 Task: Create List Articles in Board Social Media Management to Workspace Business Process Management. Create List Blog Posts in Board Video Marketing to Workspace Business Process Management. Create List Newsletters in Board Customer Retention Strategy and Program Development to Workspace Business Process Management
Action: Mouse moved to (83, 333)
Screenshot: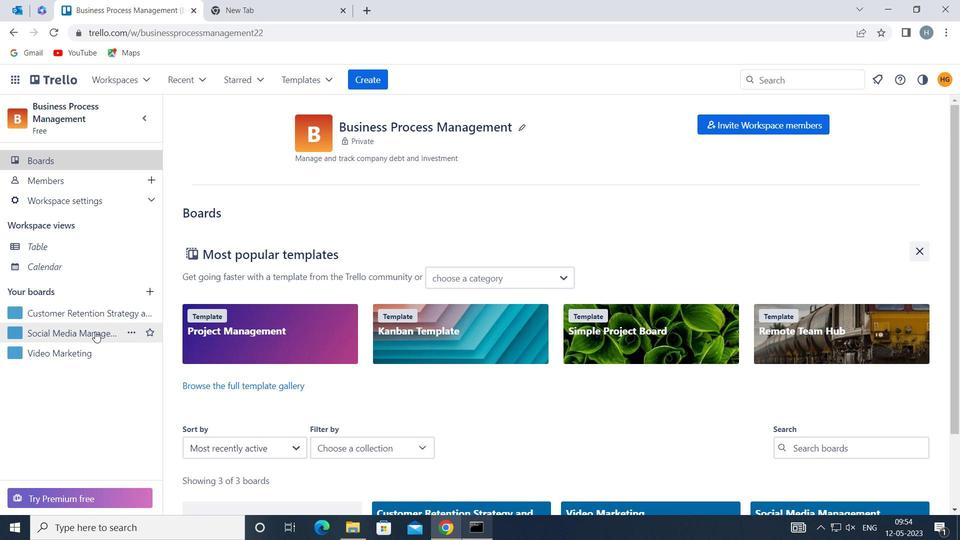 
Action: Mouse pressed left at (83, 333)
Screenshot: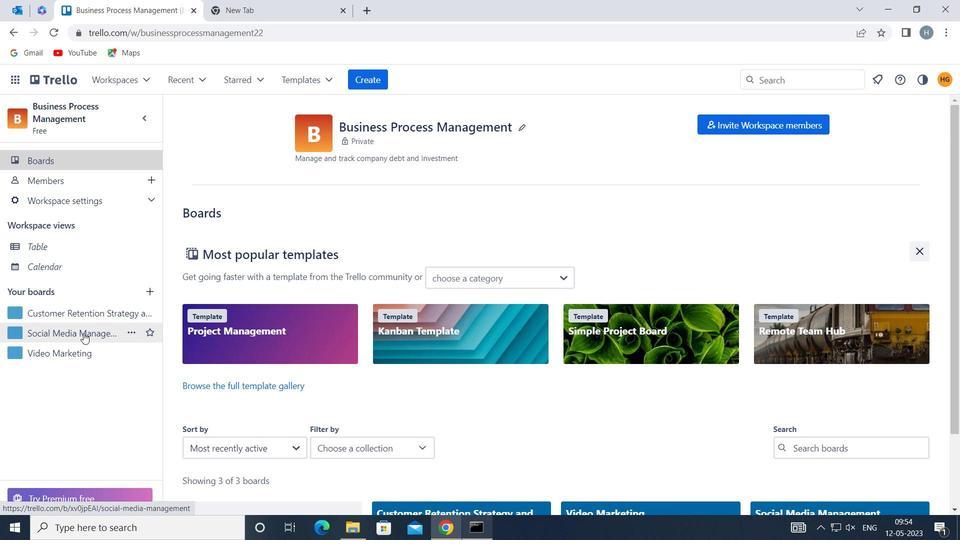 
Action: Mouse moved to (590, 157)
Screenshot: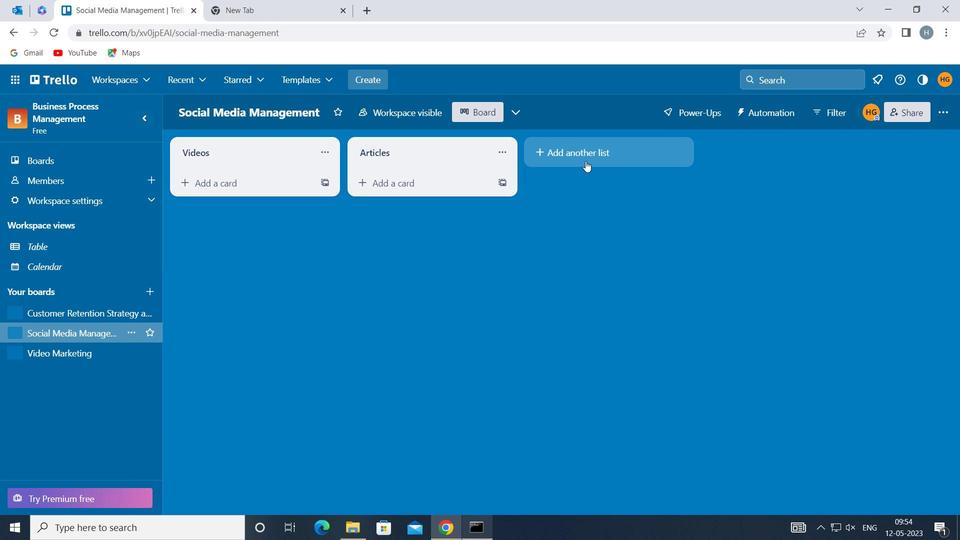 
Action: Mouse pressed left at (590, 157)
Screenshot: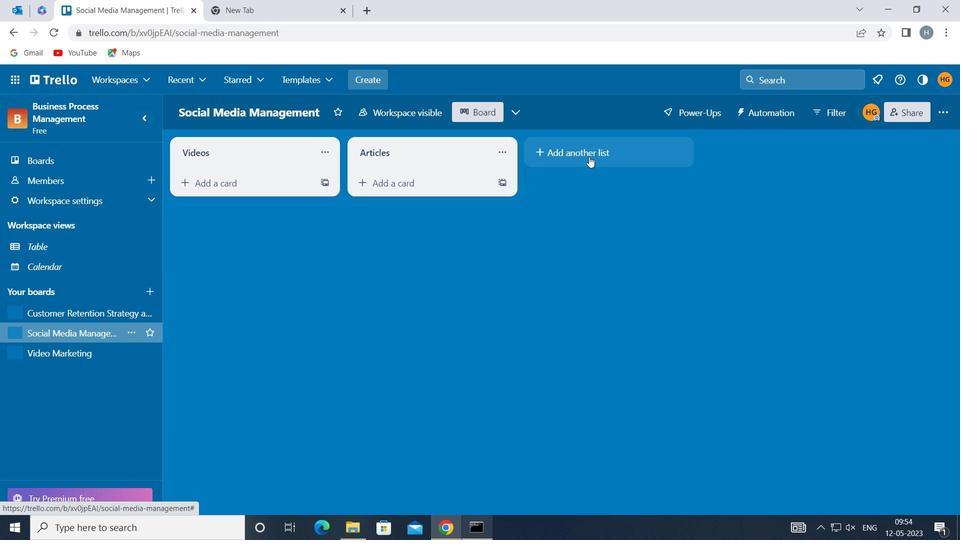 
Action: Key pressed <Key.shift>NEWSLETTERS
Screenshot: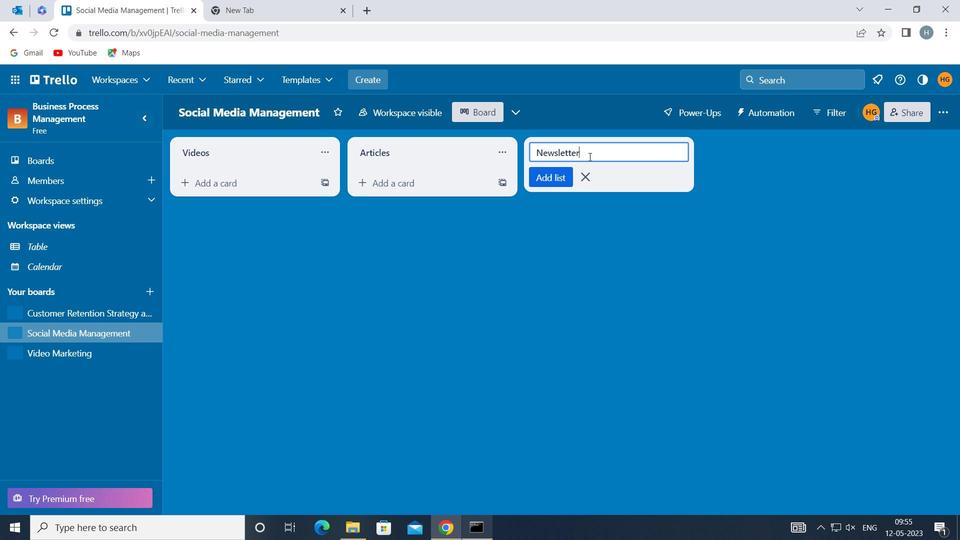 
Action: Mouse moved to (546, 181)
Screenshot: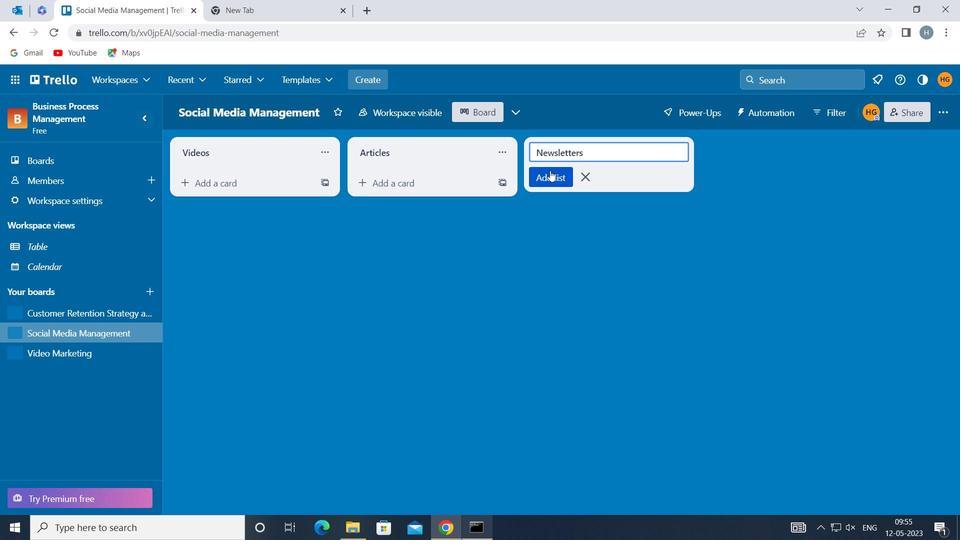 
Action: Mouse pressed left at (546, 181)
Screenshot: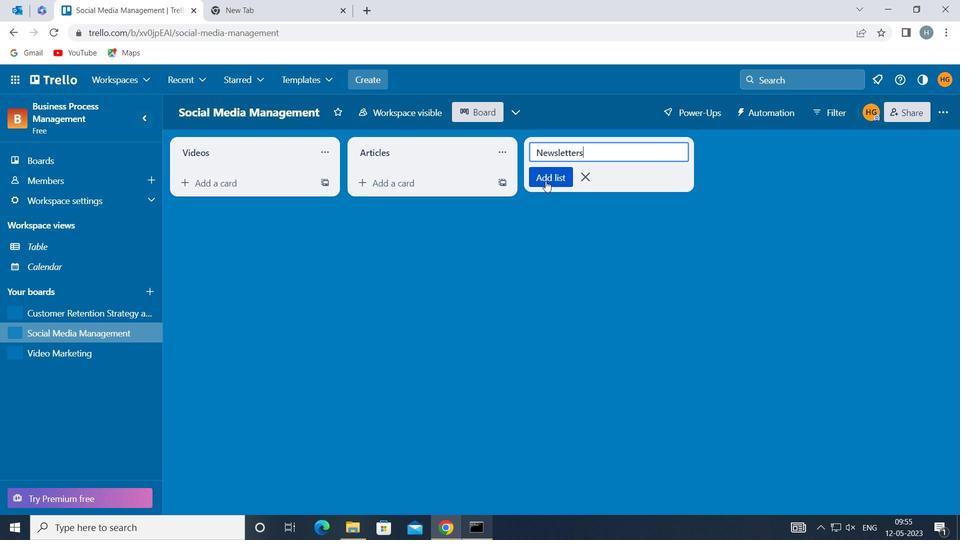 
Action: Mouse moved to (471, 293)
Screenshot: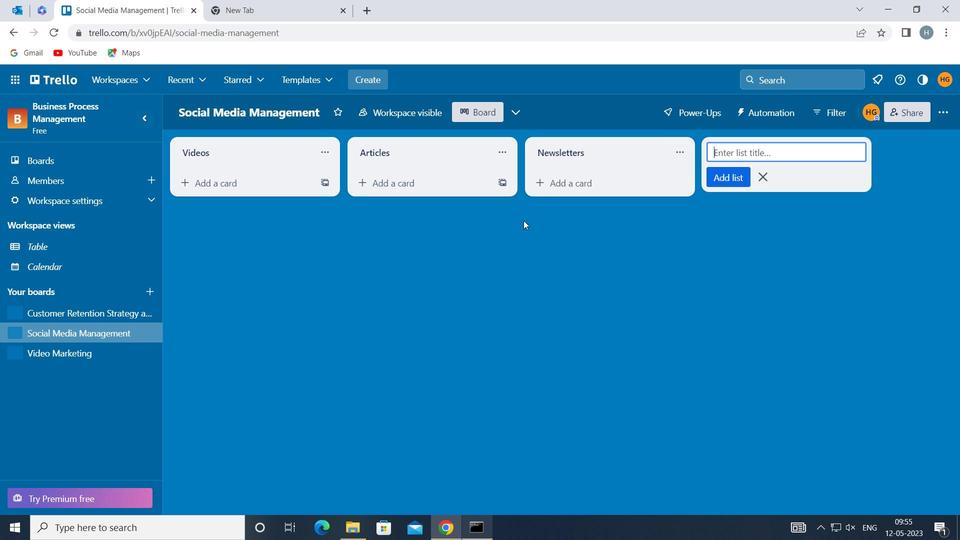
Action: Mouse pressed left at (471, 293)
Screenshot: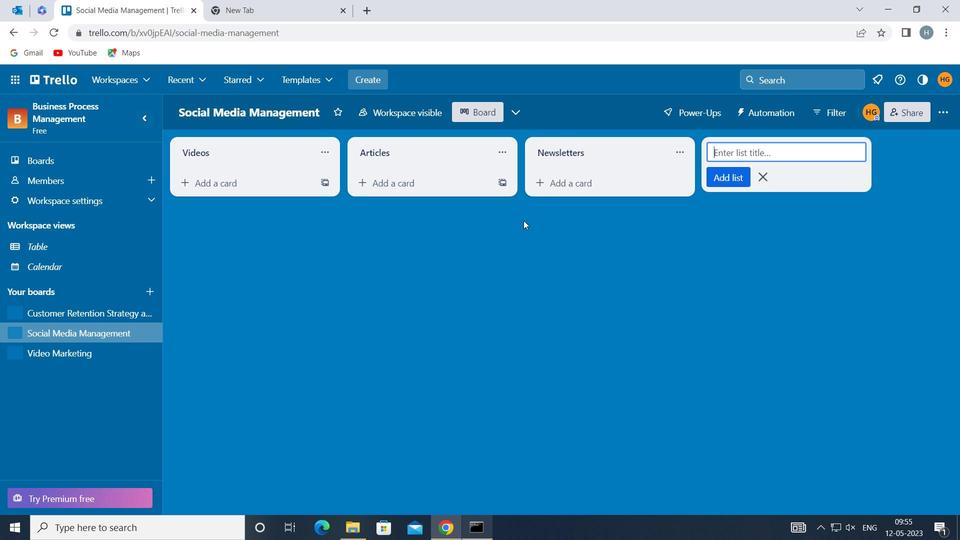 
Action: Mouse moved to (47, 360)
Screenshot: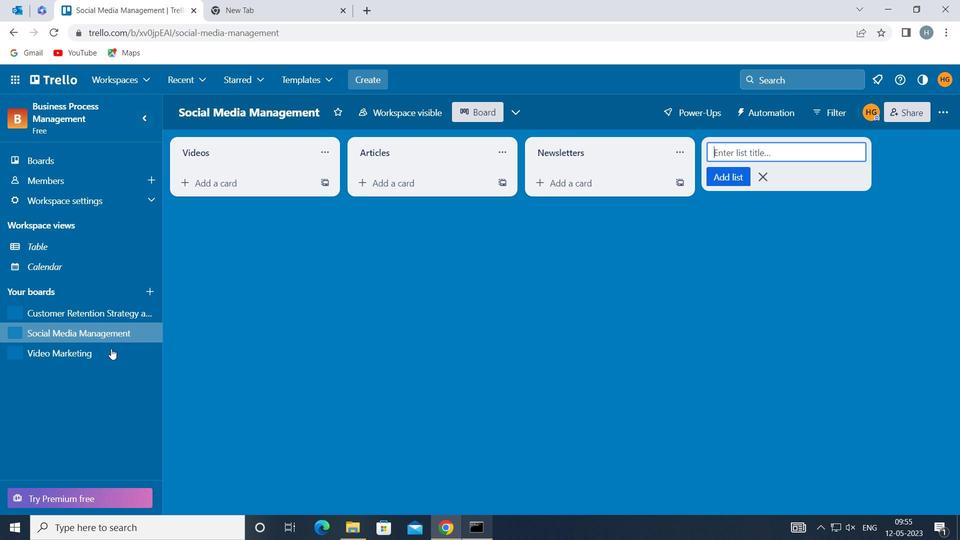 
Action: Mouse pressed left at (47, 360)
Screenshot: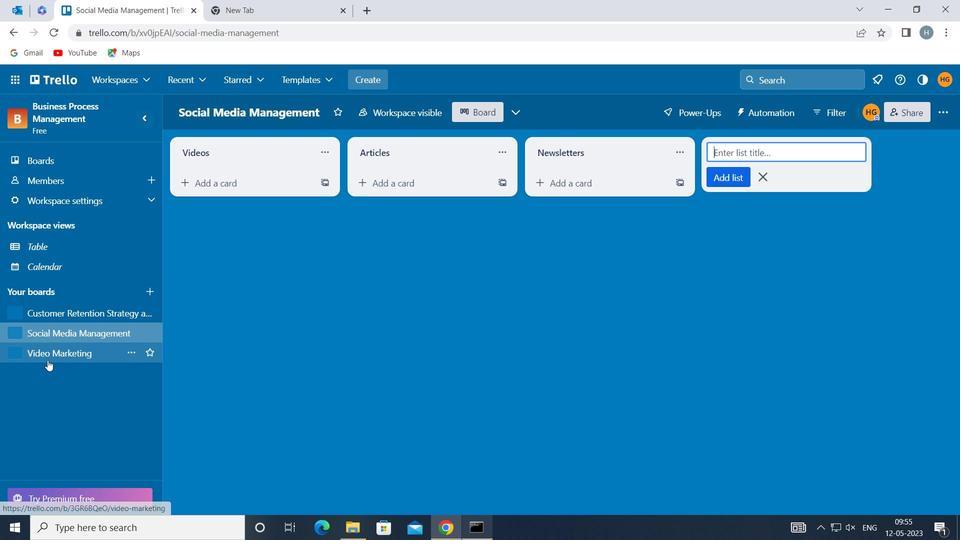 
Action: Mouse moved to (596, 150)
Screenshot: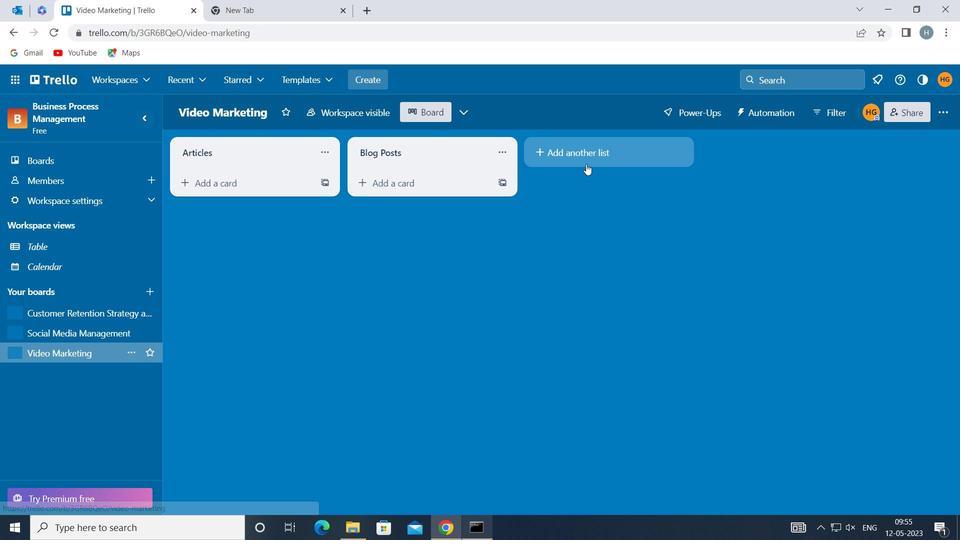 
Action: Mouse pressed left at (596, 150)
Screenshot: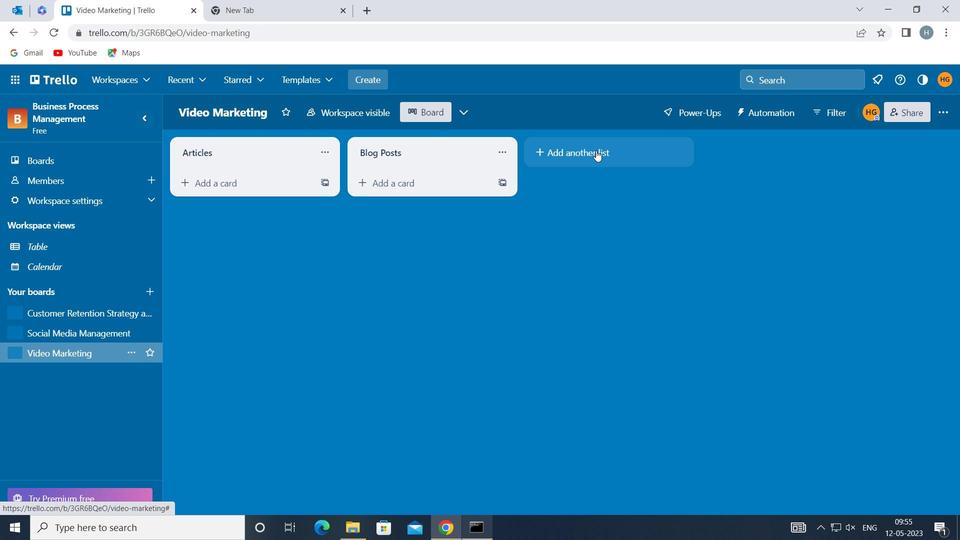 
Action: Key pressed <Key.shift>PRESS<Key.space><Key.shift>RELEASES
Screenshot: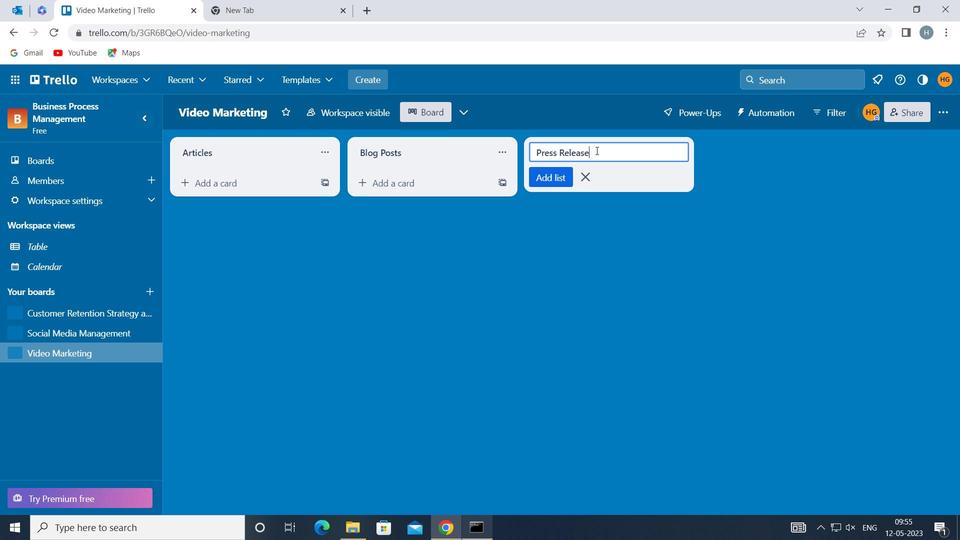 
Action: Mouse moved to (558, 174)
Screenshot: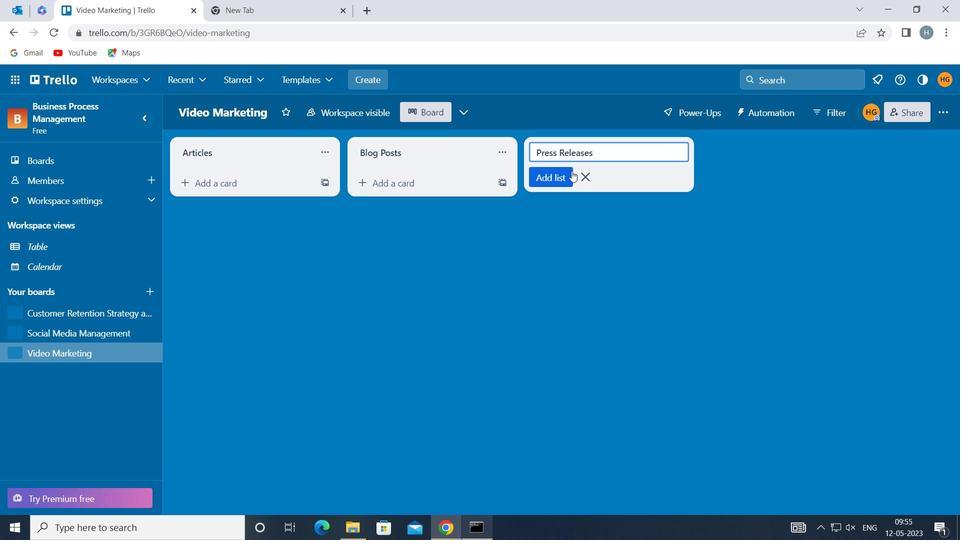 
Action: Mouse pressed left at (558, 174)
Screenshot: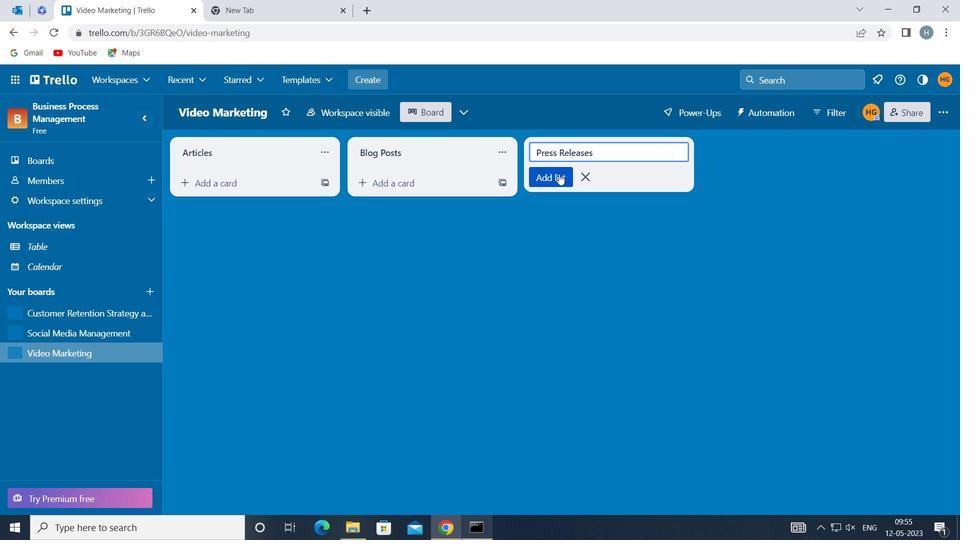 
Action: Mouse moved to (491, 261)
Screenshot: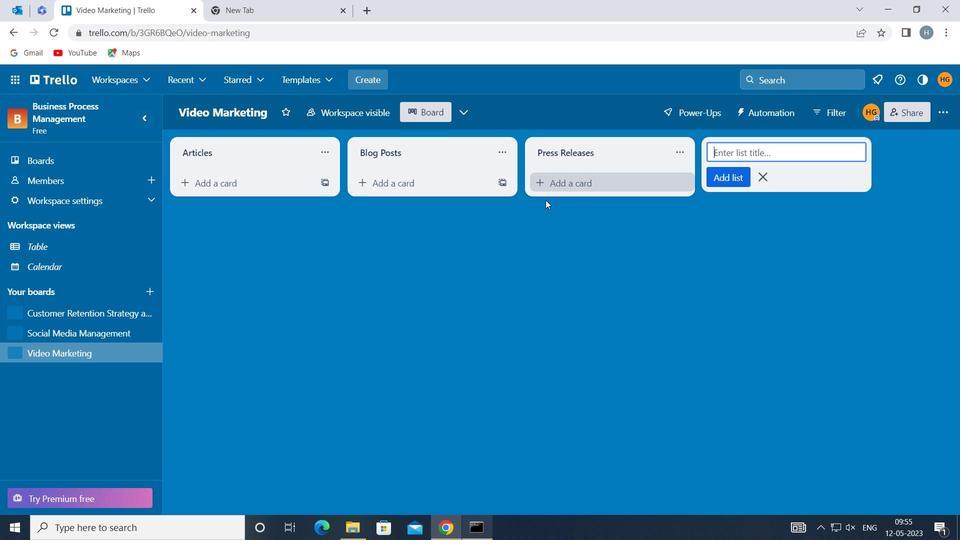 
Action: Mouse pressed left at (491, 261)
Screenshot: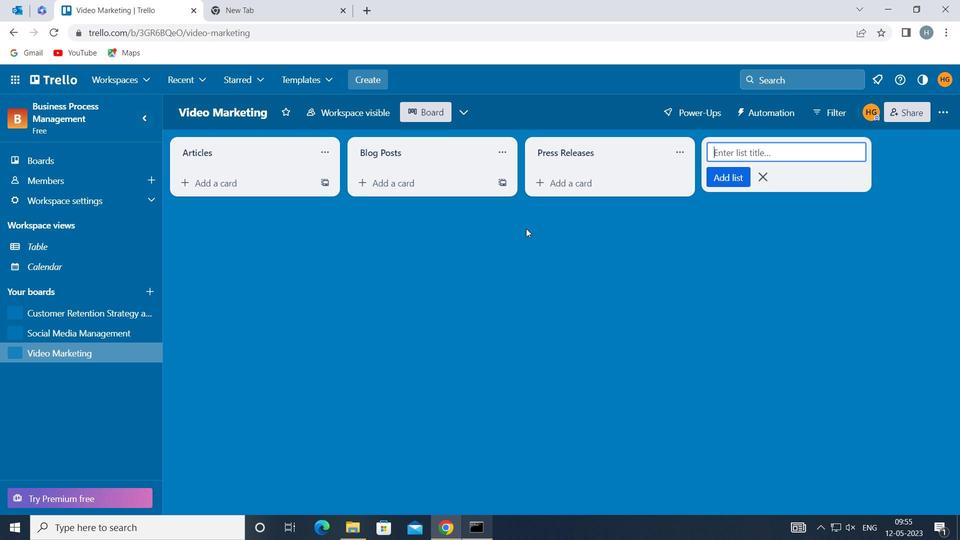 
Action: Mouse moved to (83, 311)
Screenshot: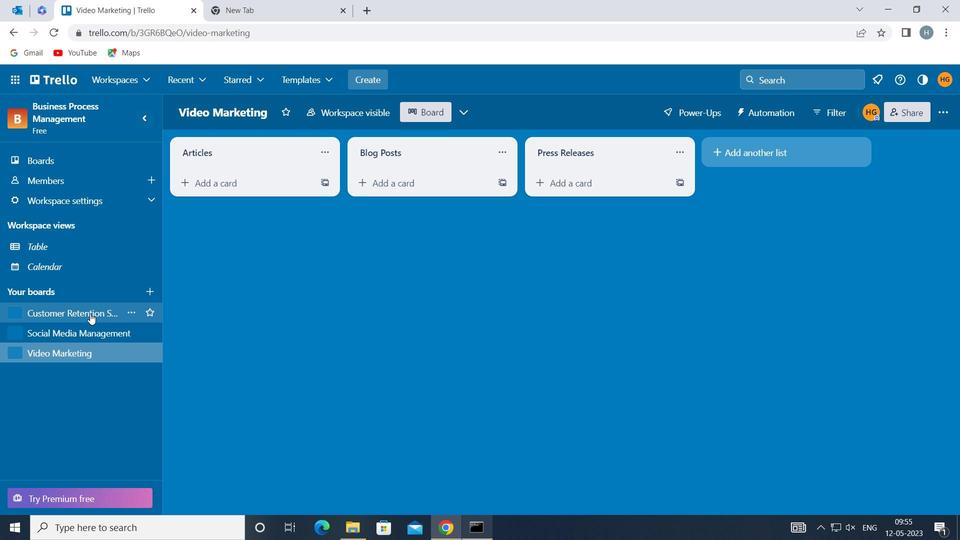 
Action: Mouse pressed left at (83, 311)
Screenshot: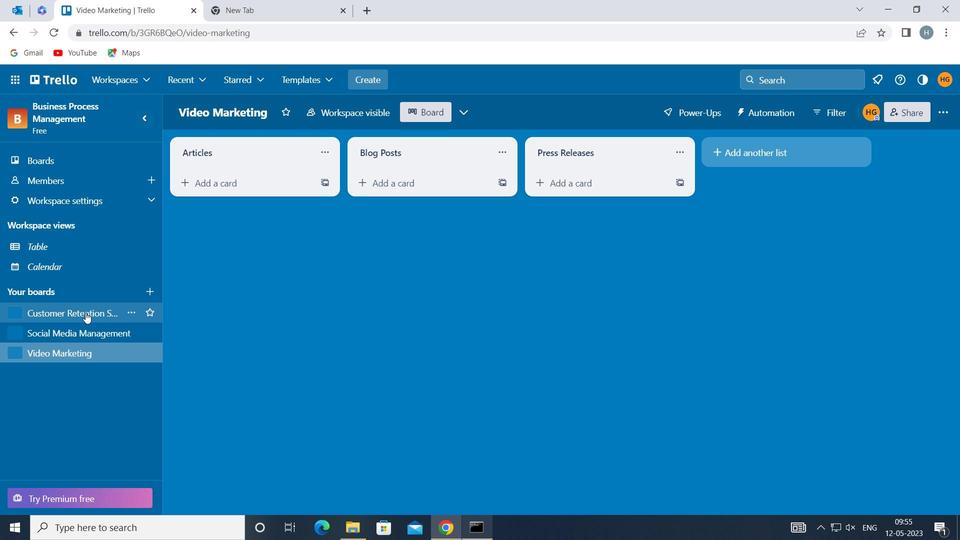 
Action: Mouse moved to (603, 148)
Screenshot: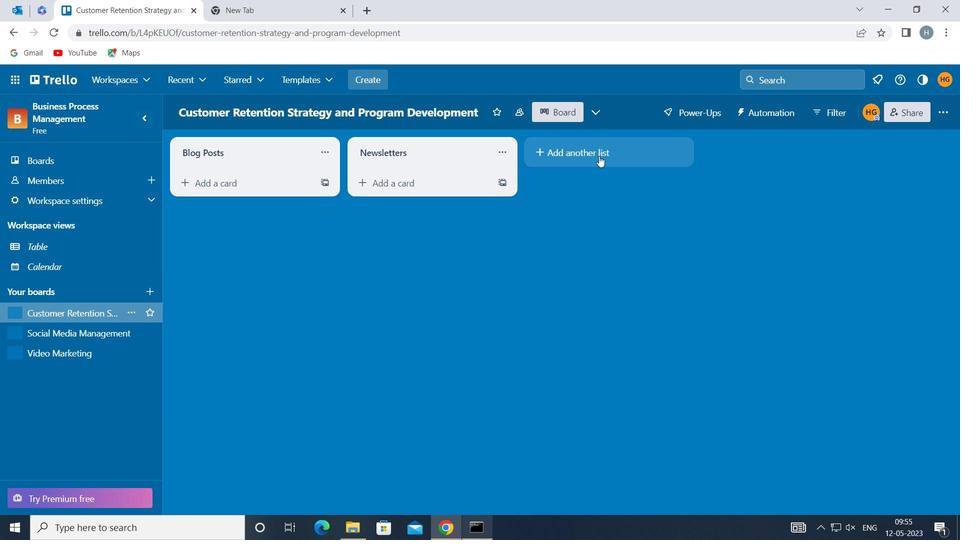 
Action: Mouse pressed left at (603, 148)
Screenshot: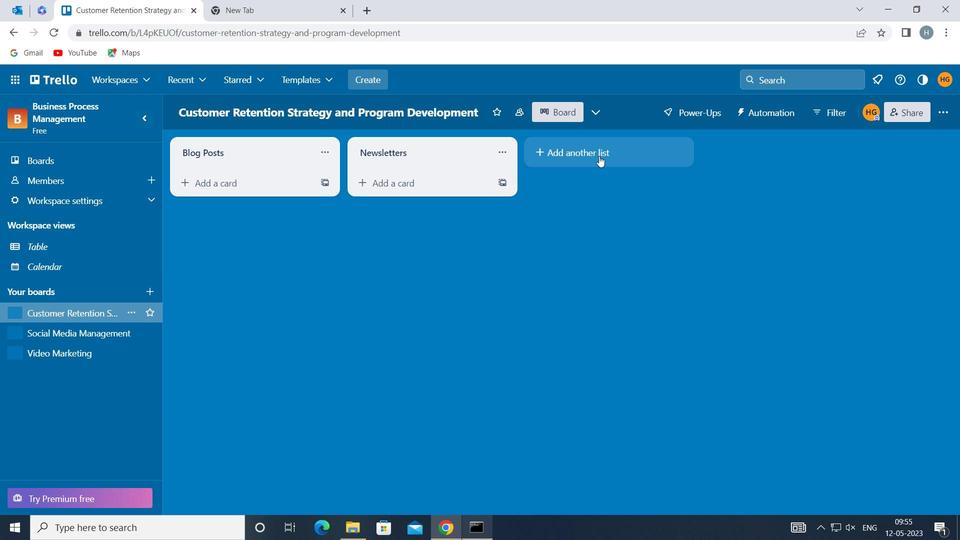 
Action: Mouse moved to (603, 150)
Screenshot: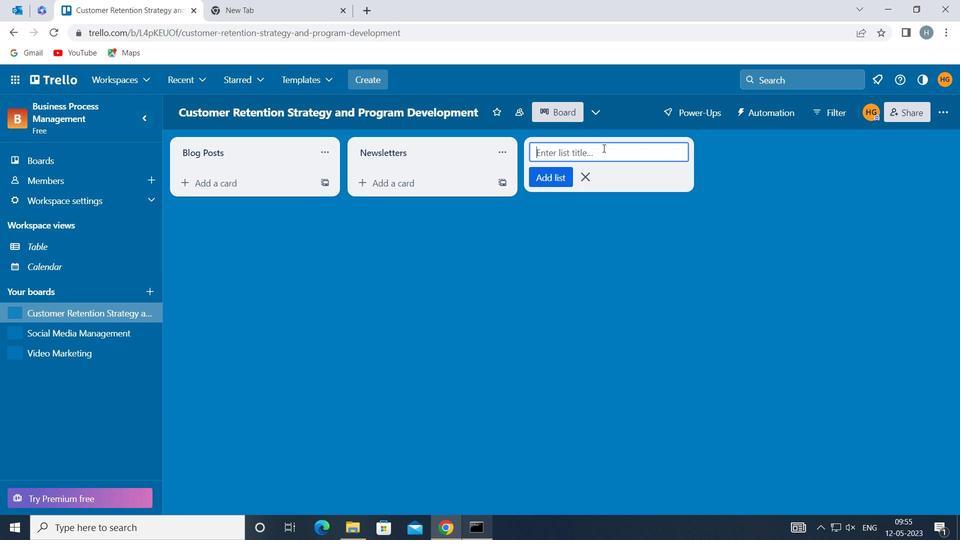 
Action: Mouse pressed left at (603, 150)
Screenshot: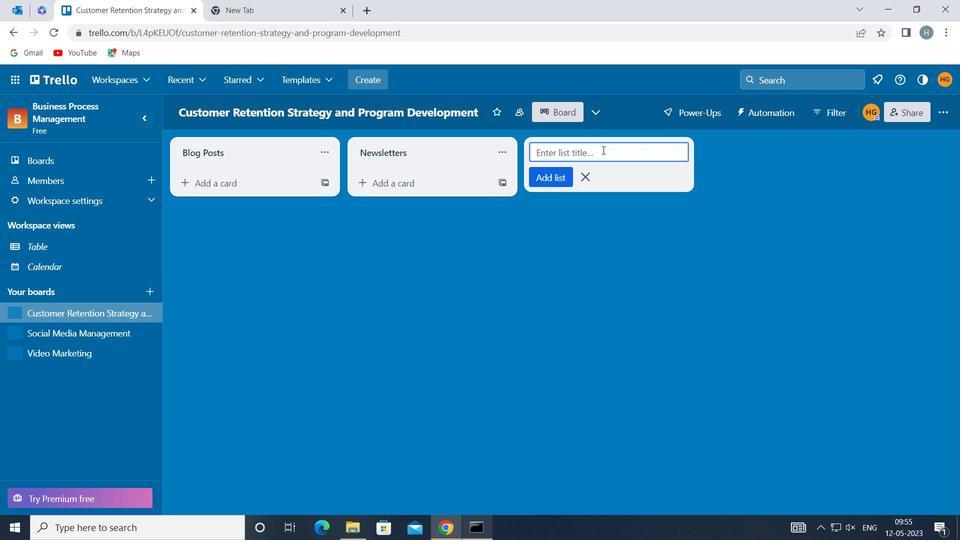 
Action: Key pressed <Key.shift>SOCIAL<Key.space><Key.shift>MEDIA
Screenshot: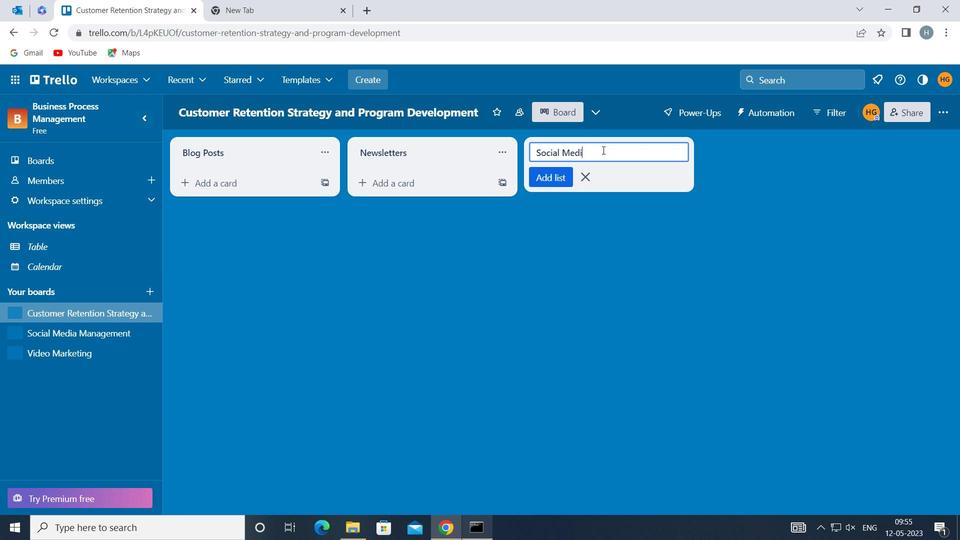 
Action: Mouse moved to (555, 174)
Screenshot: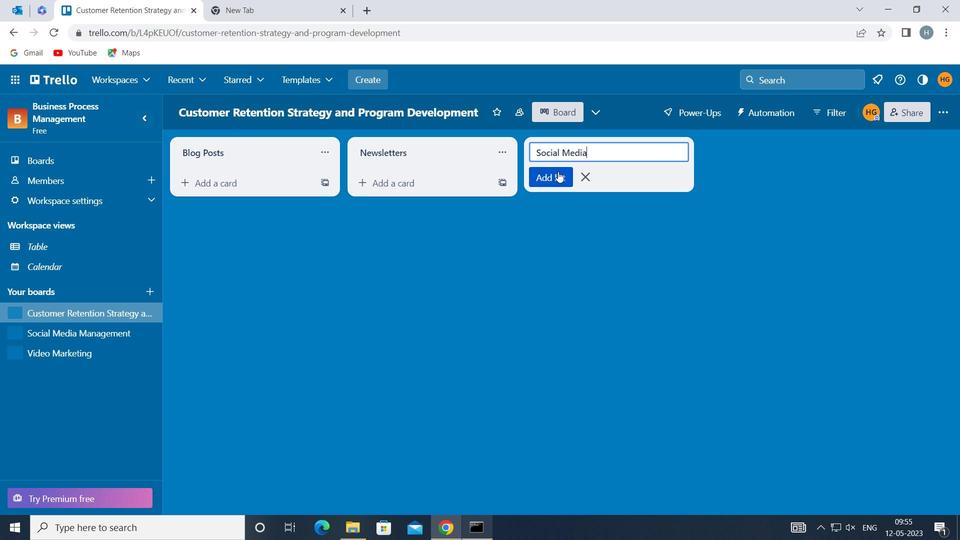 
Action: Mouse pressed left at (555, 174)
Screenshot: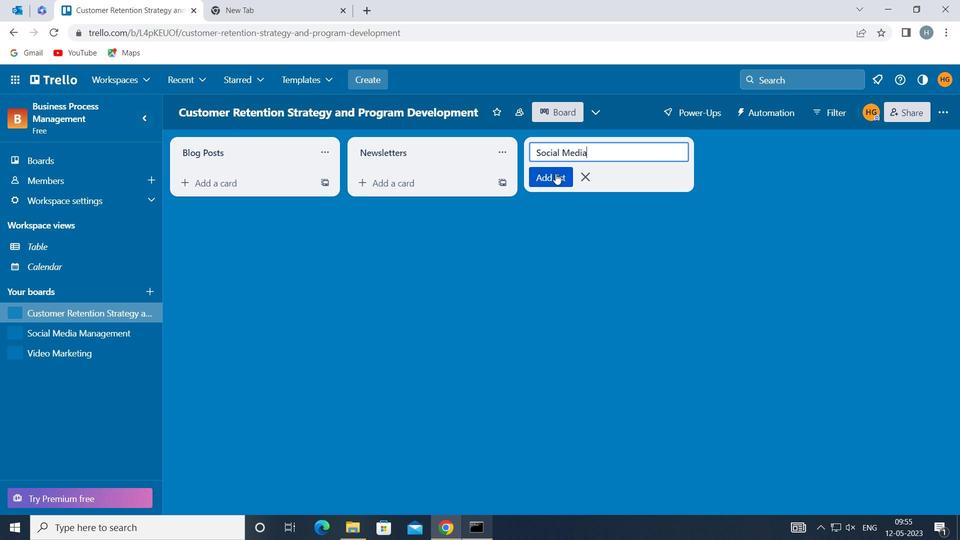 
Action: Mouse moved to (526, 247)
Screenshot: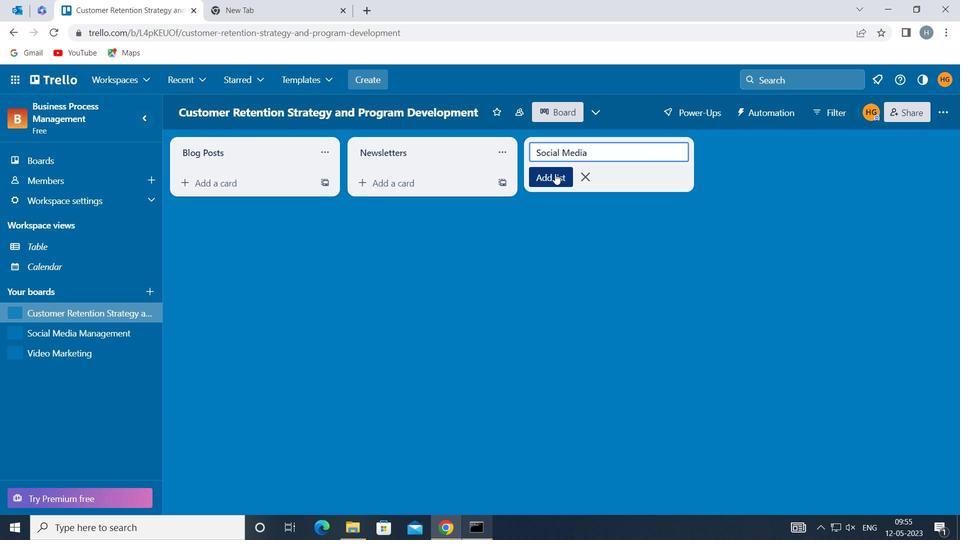 
Action: Mouse pressed left at (526, 247)
Screenshot: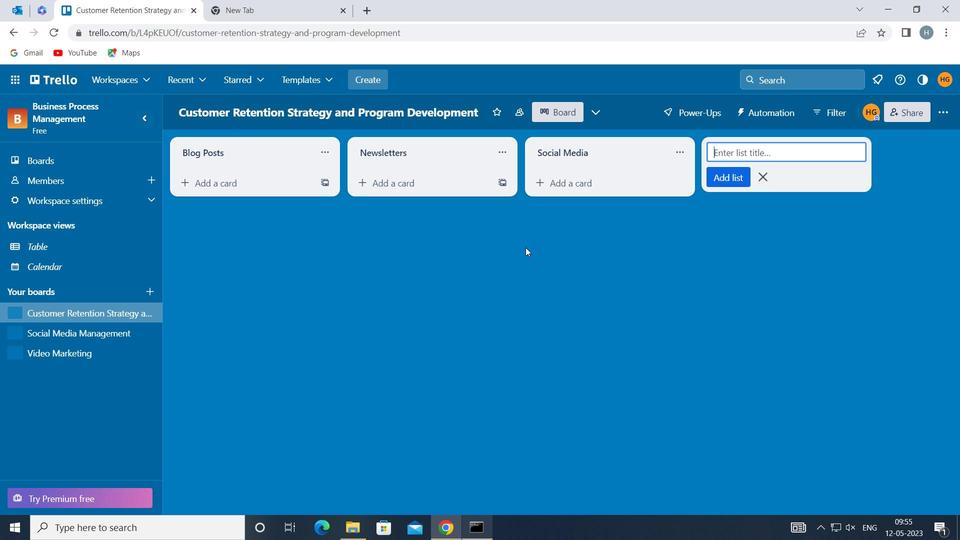
